 Task: Add 1 hours after the event.
Action: Mouse moved to (458, 558)
Screenshot: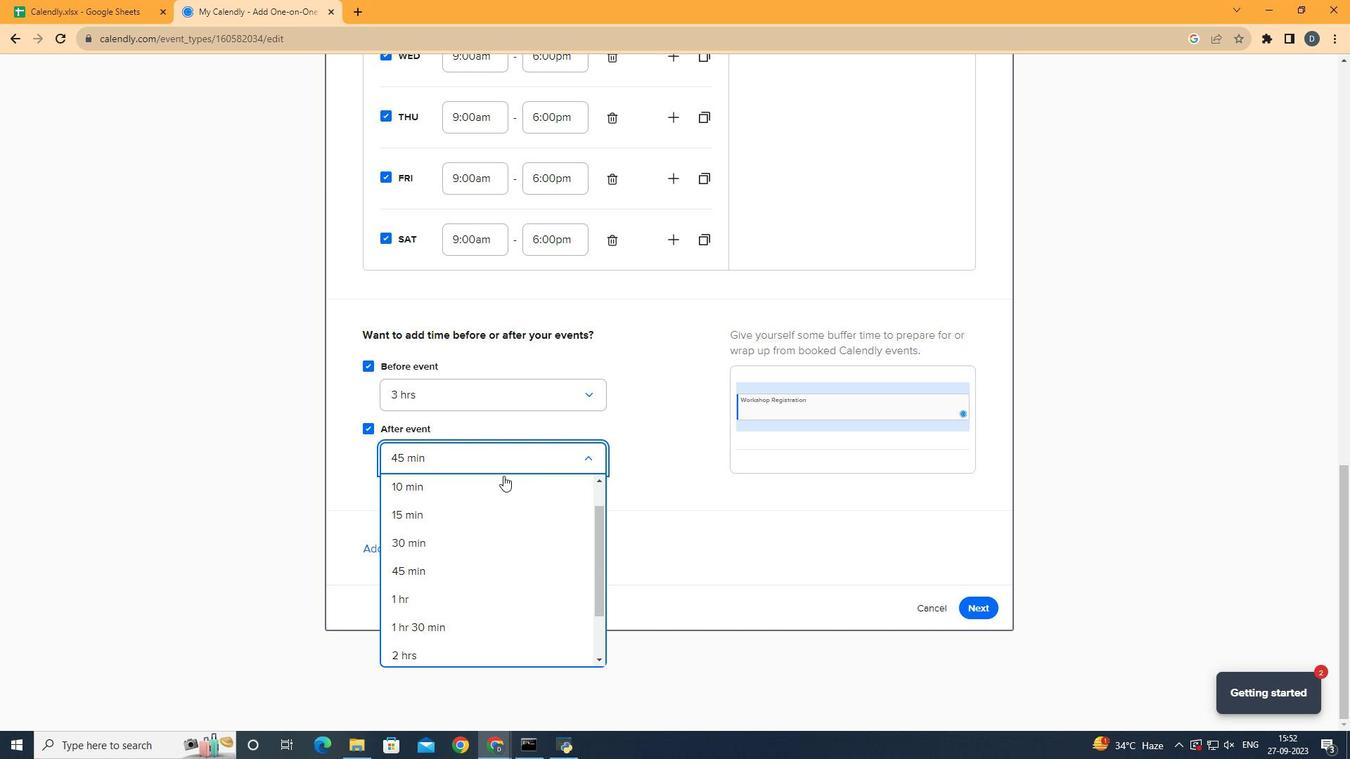 
Action: Mouse pressed left at (458, 558)
Screenshot: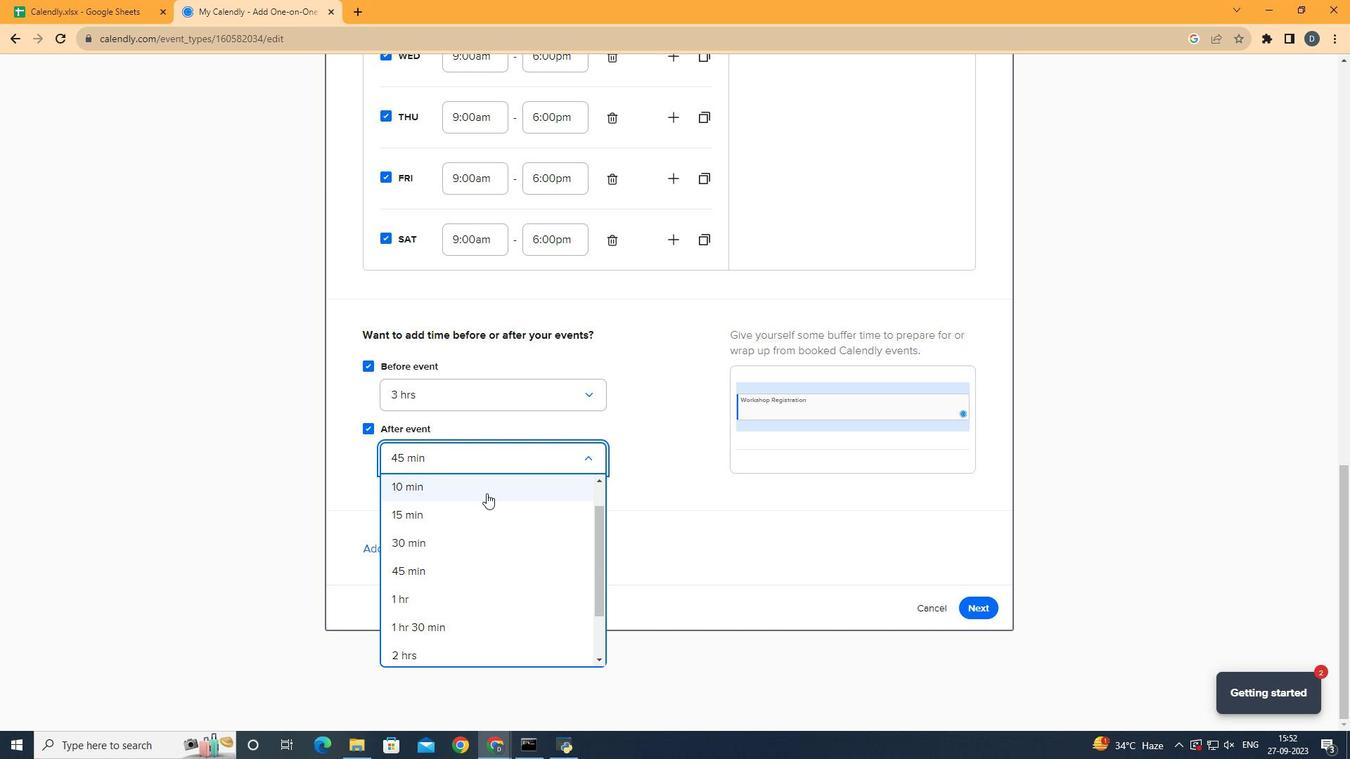 
Action: Mouse moved to (627, 488)
Screenshot: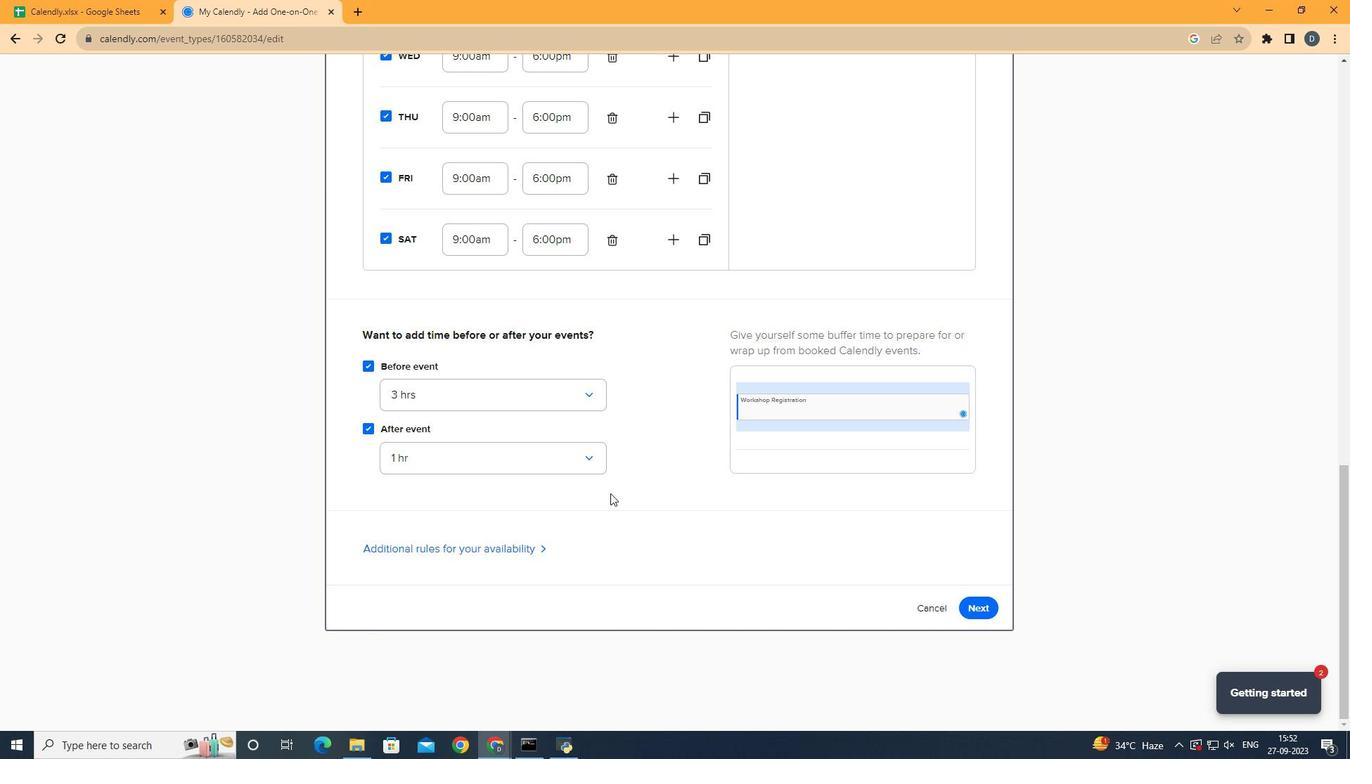 
Action: Mouse pressed left at (627, 488)
Screenshot: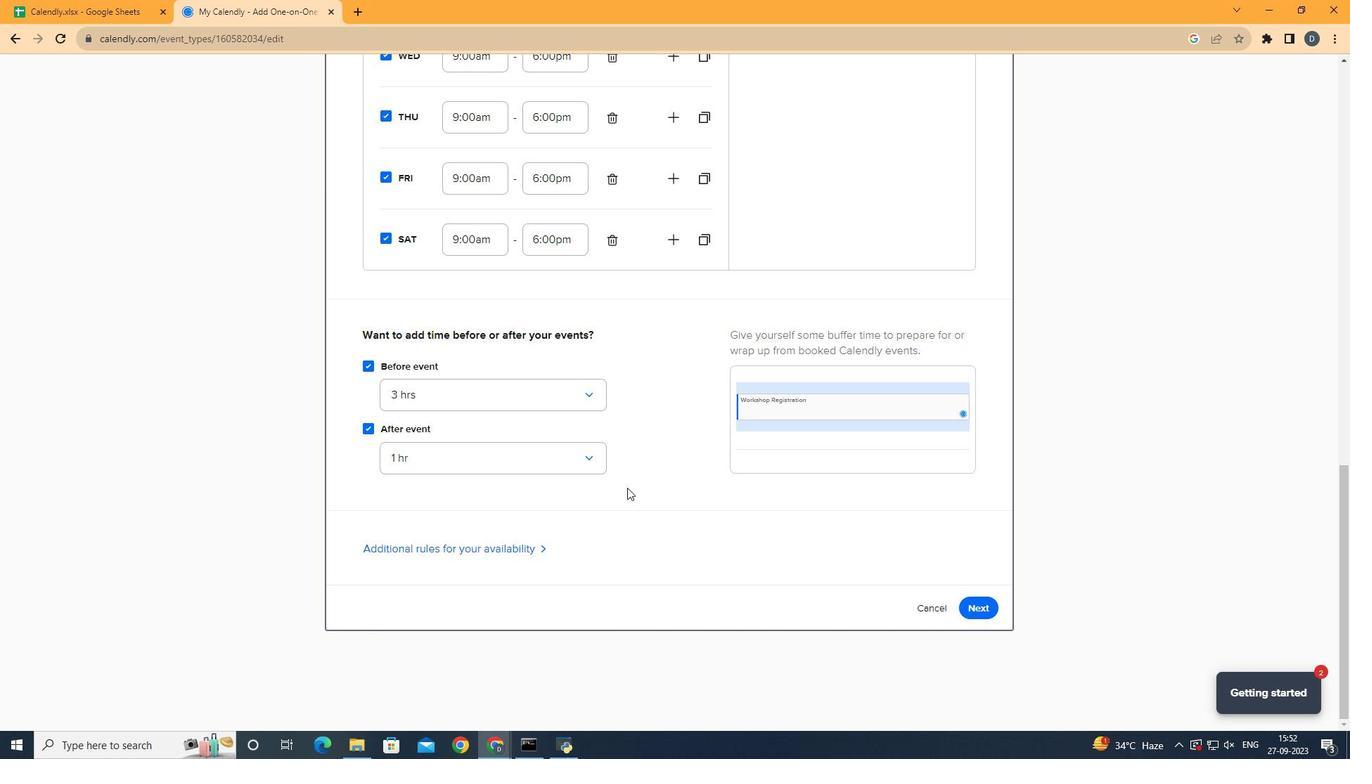 
Action: Mouse moved to (235, 542)
Screenshot: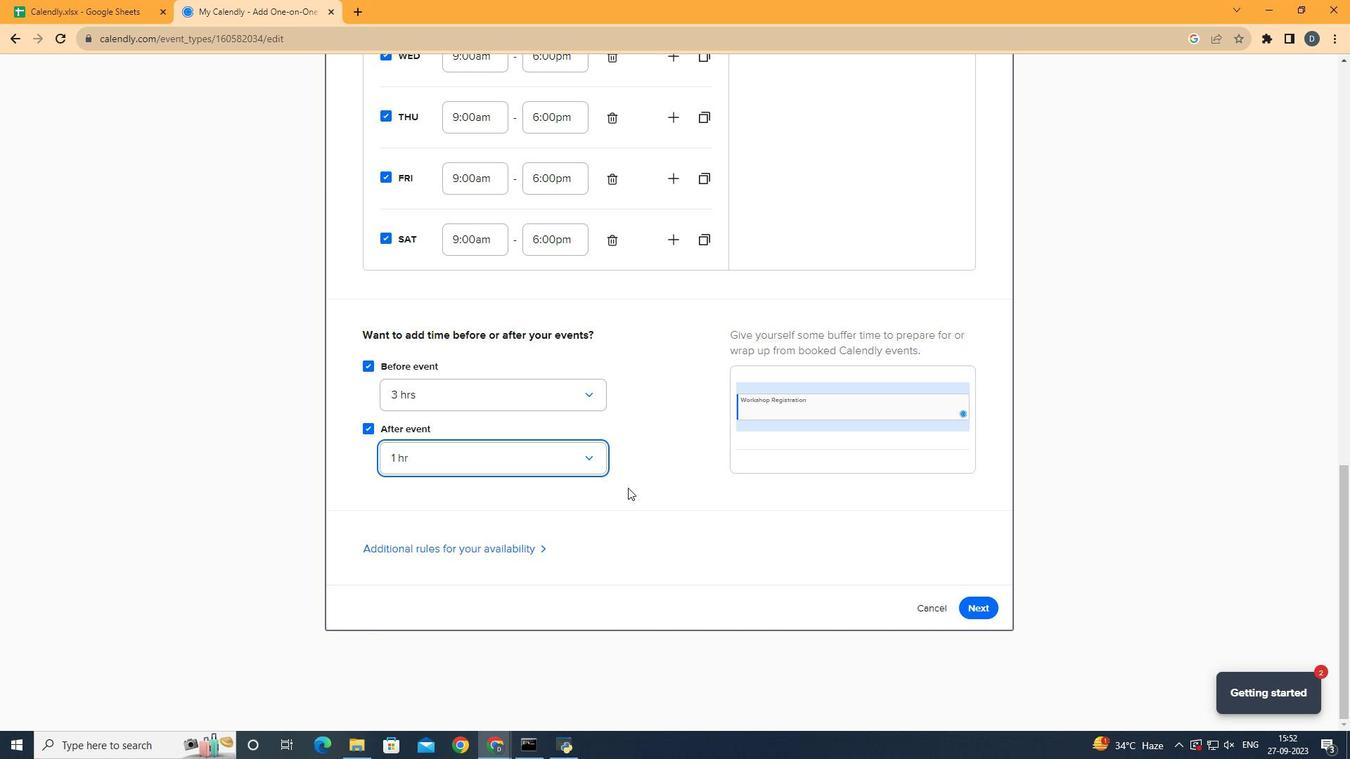 
